 Task: Create a meeting invitation in Outlook for June 27, 2023, from 8:00 AM to 8:30 AM, and insert a text box with the current date.
Action: Mouse moved to (14, 54)
Screenshot: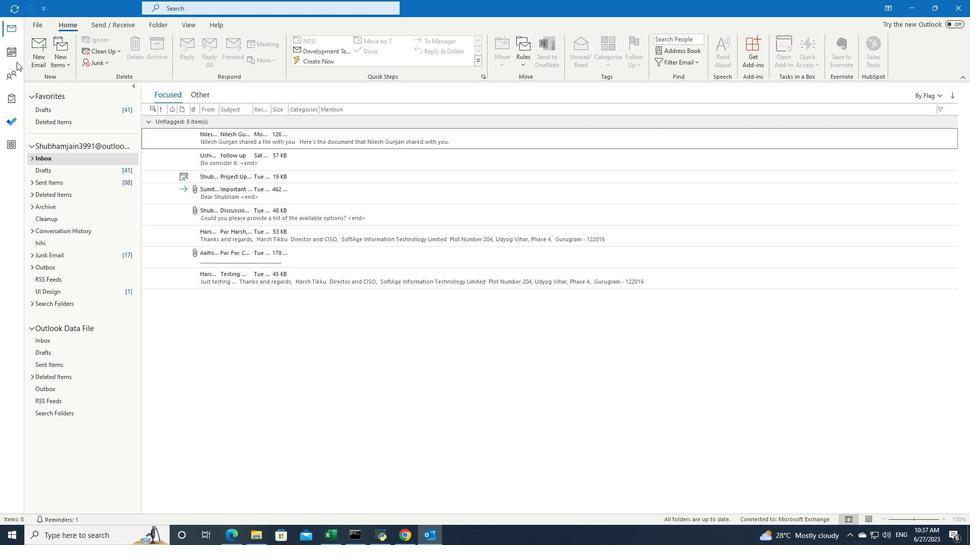 
Action: Mouse pressed left at (14, 54)
Screenshot: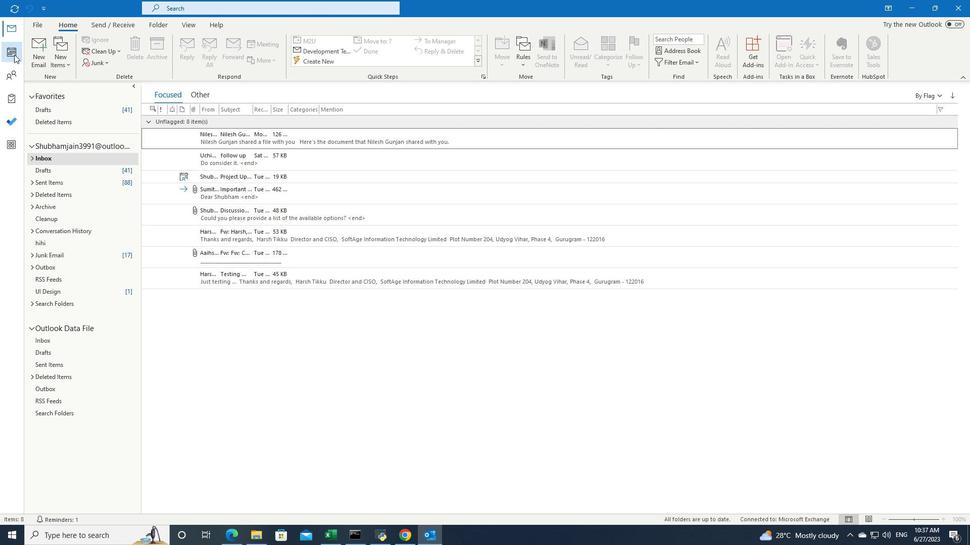 
Action: Mouse moved to (84, 60)
Screenshot: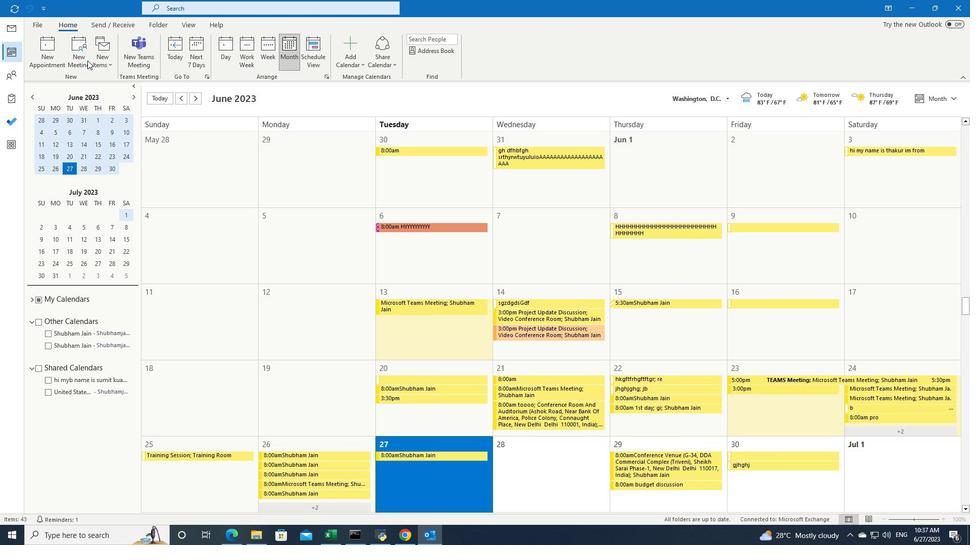 
Action: Mouse pressed left at (84, 60)
Screenshot: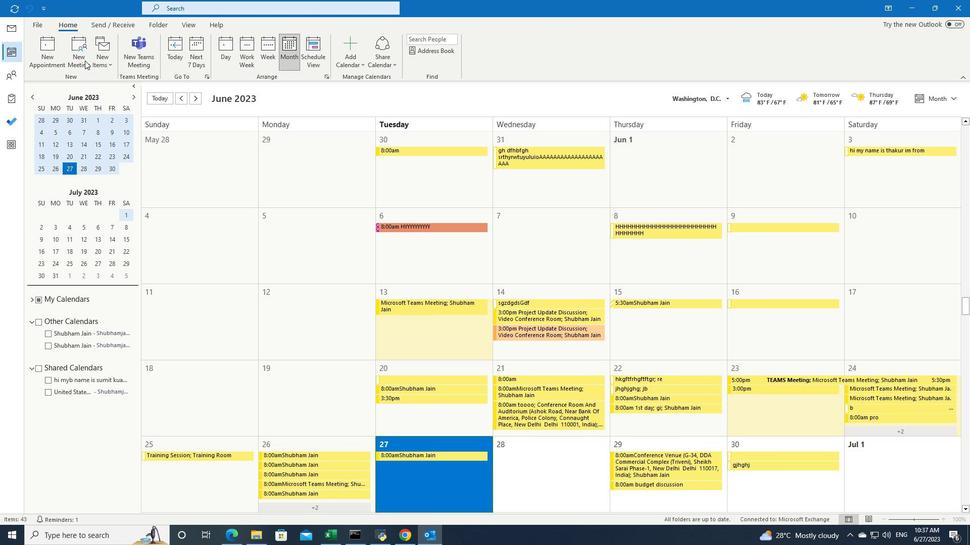 
Action: Mouse moved to (160, 25)
Screenshot: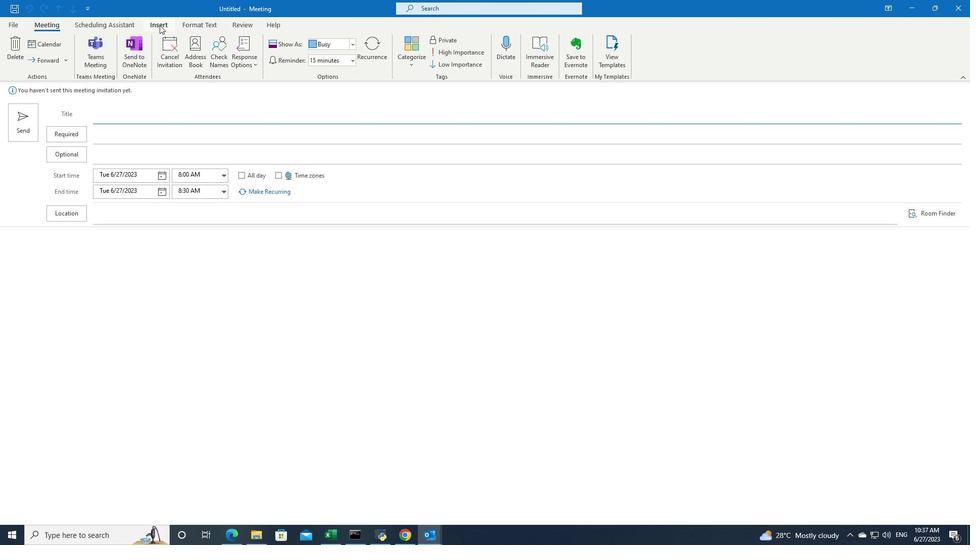 
Action: Mouse pressed left at (160, 25)
Screenshot: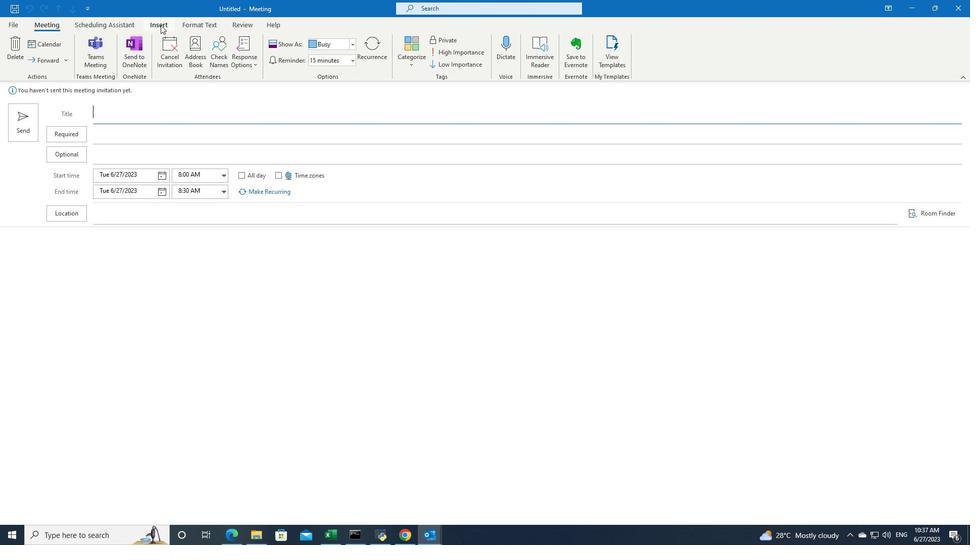 
Action: Mouse moved to (399, 277)
Screenshot: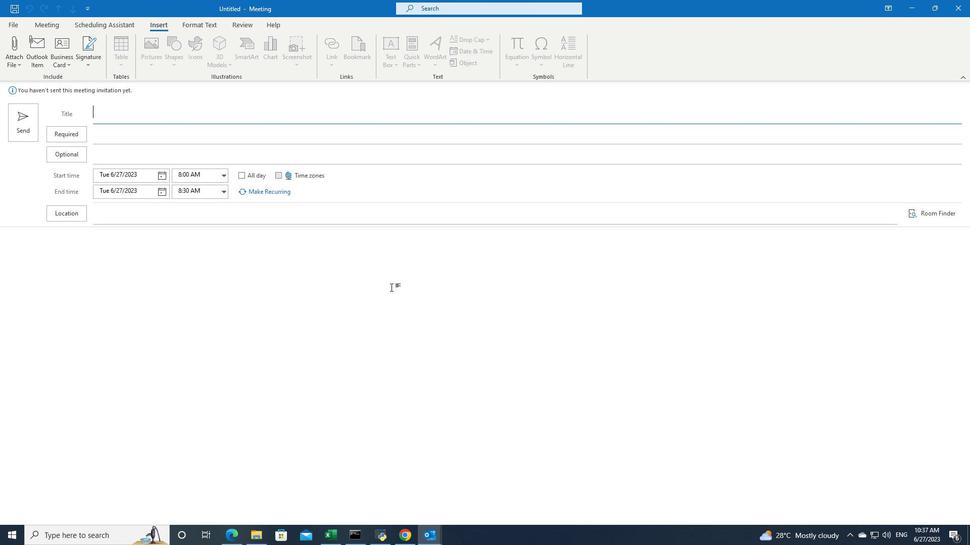 
Action: Mouse pressed left at (399, 277)
Screenshot: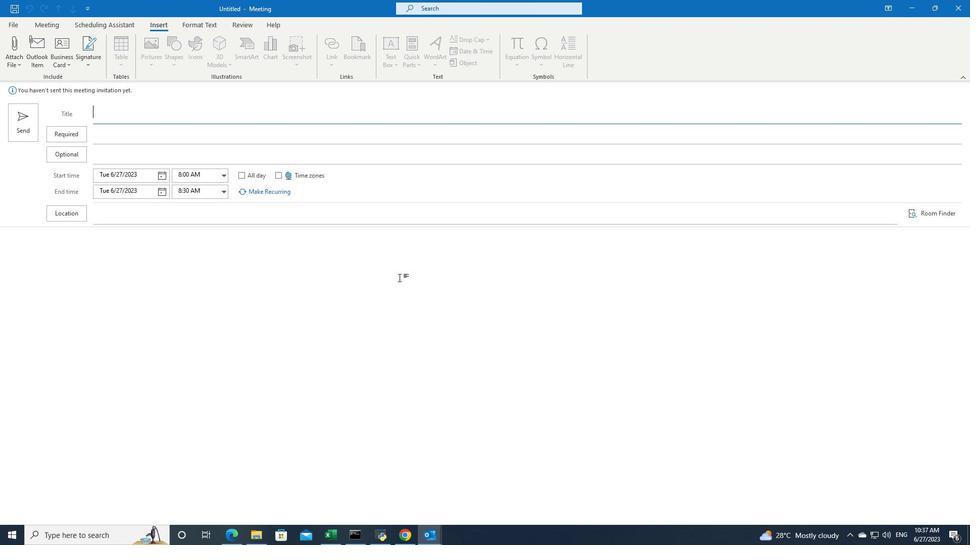 
Action: Mouse moved to (435, 64)
Screenshot: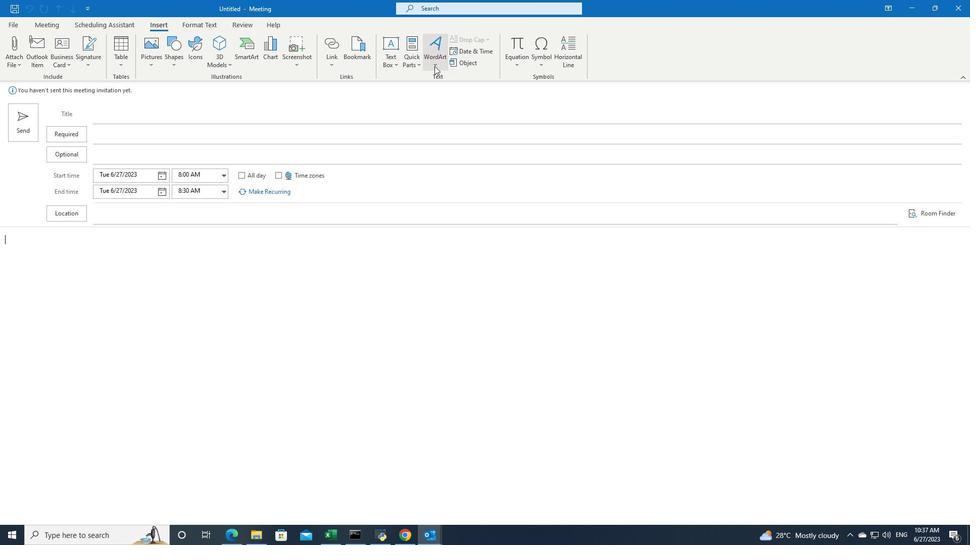 
Action: Mouse pressed left at (435, 64)
Screenshot: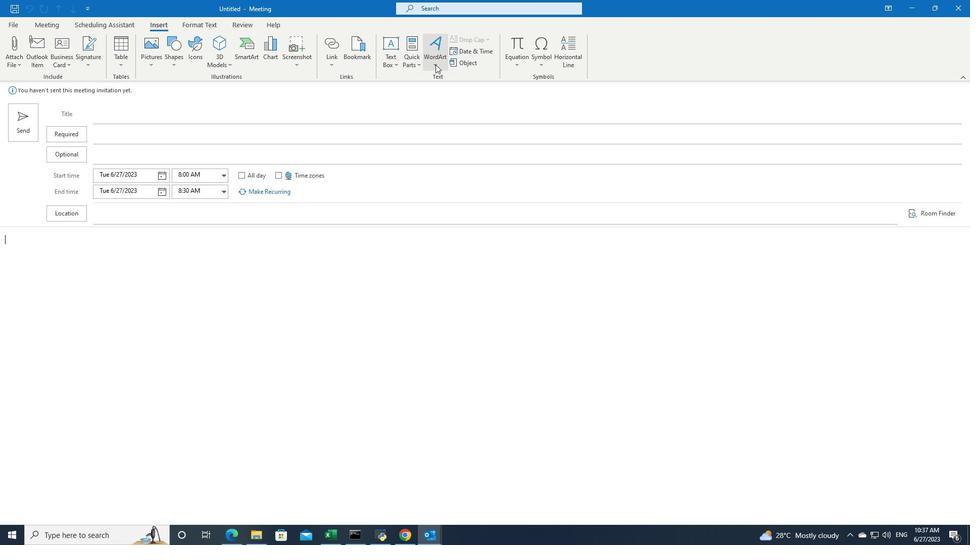 
Action: Mouse moved to (460, 88)
Screenshot: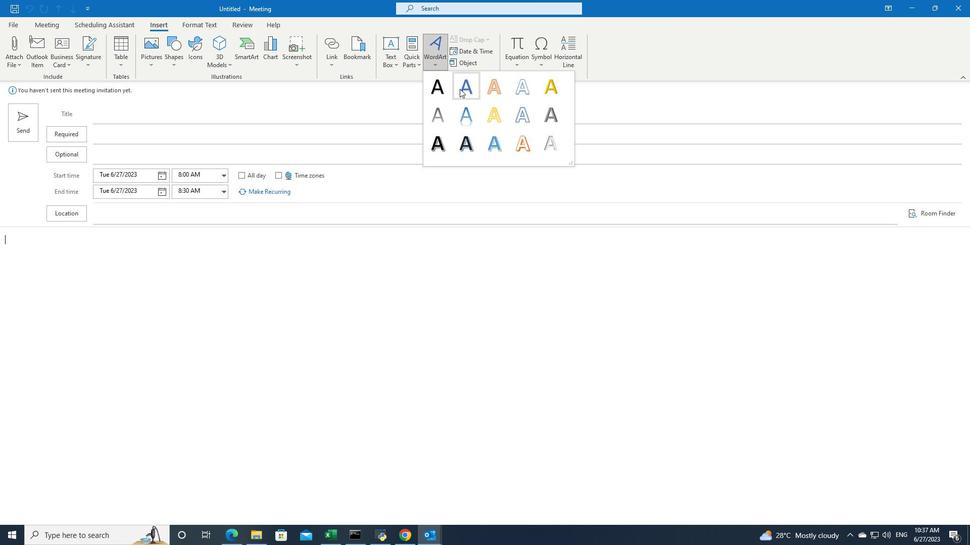 
Action: Mouse pressed left at (460, 88)
Screenshot: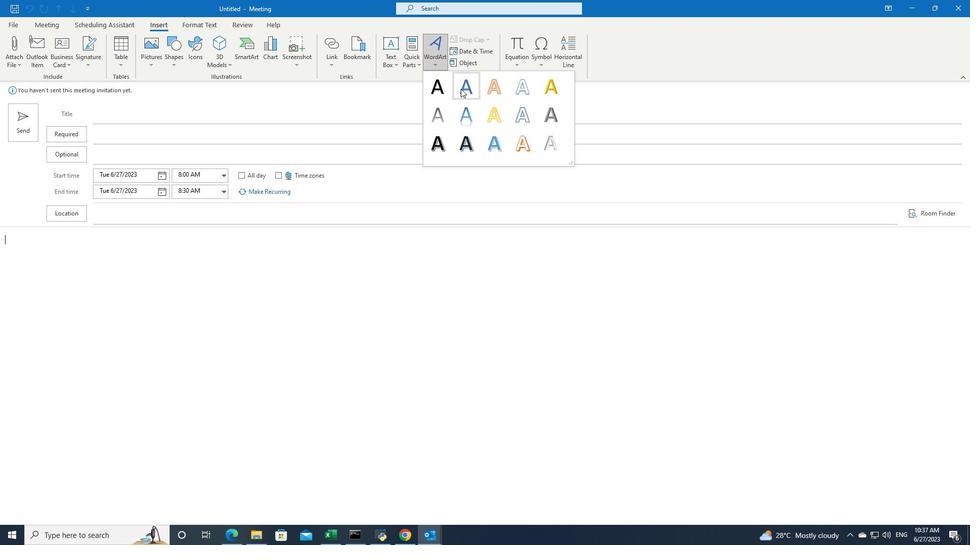 
Action: Mouse moved to (164, 25)
Screenshot: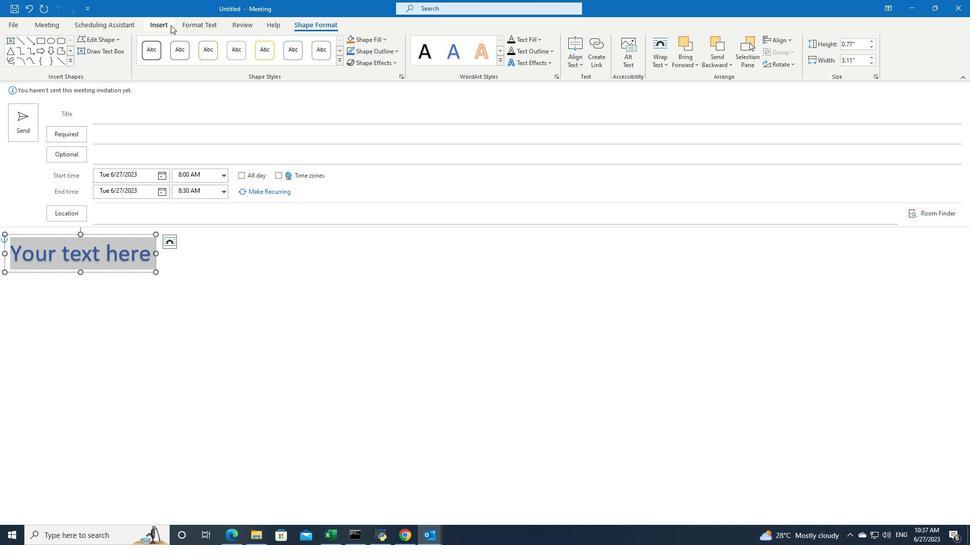 
Action: Mouse pressed left at (164, 25)
Screenshot: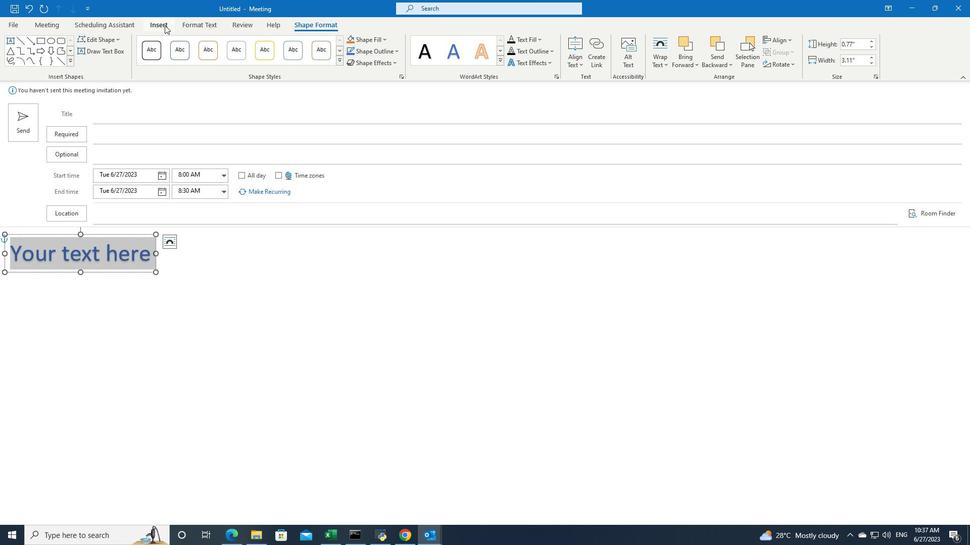 
Action: Mouse moved to (479, 50)
Screenshot: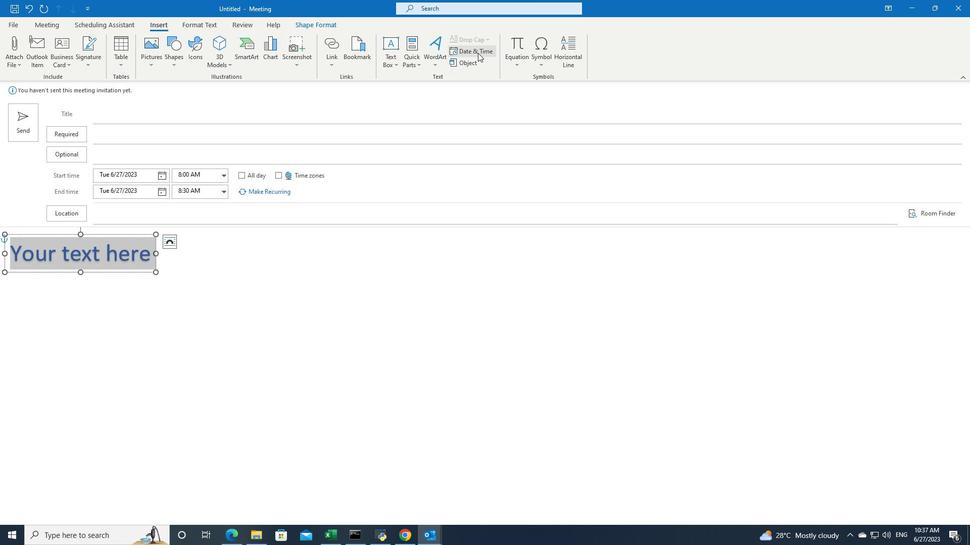 
Action: Mouse pressed left at (479, 50)
Screenshot: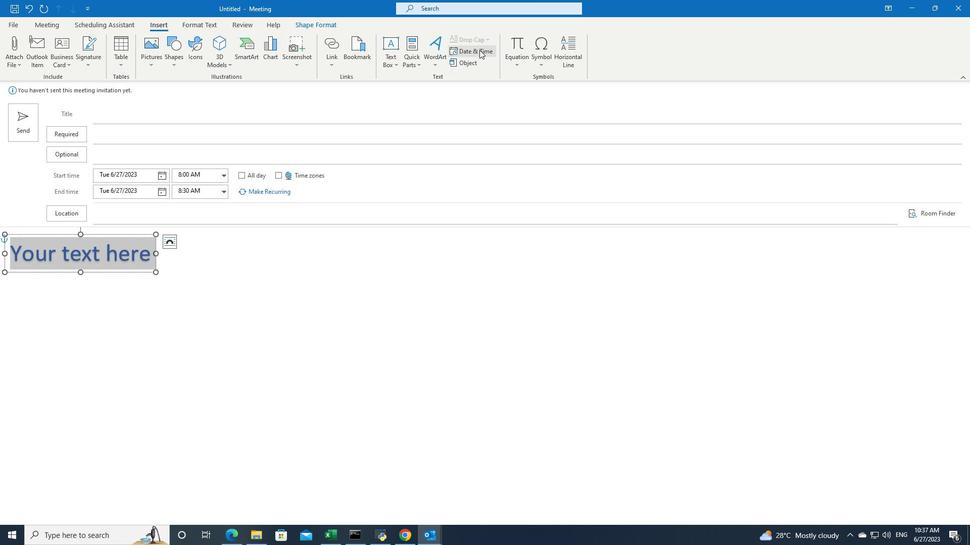 
Action: Mouse moved to (424, 202)
Screenshot: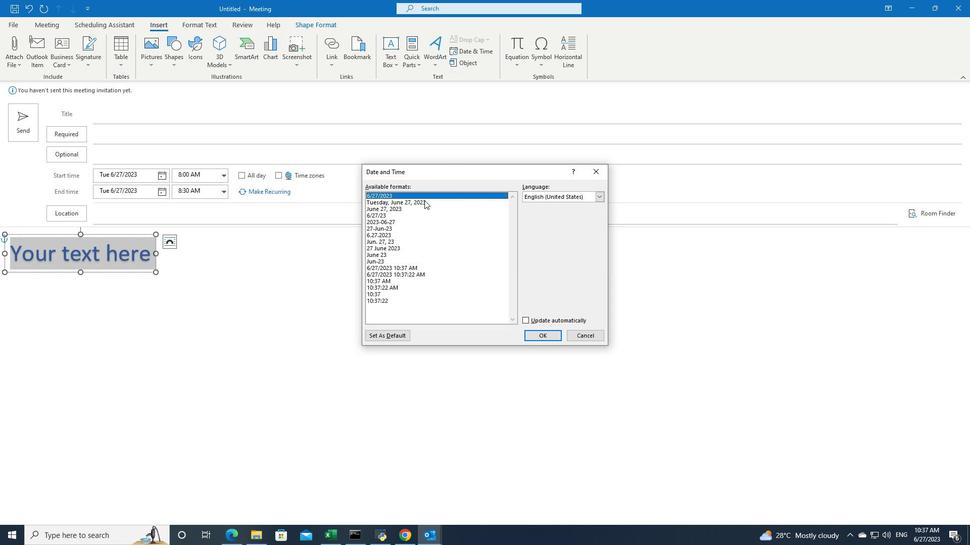 
Action: Mouse pressed left at (424, 202)
Screenshot: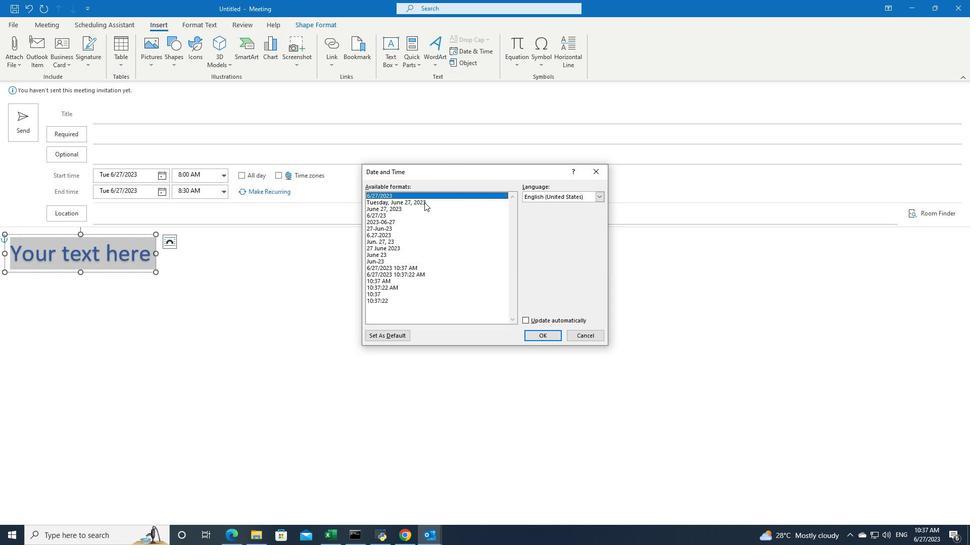 
Action: Mouse moved to (534, 335)
Screenshot: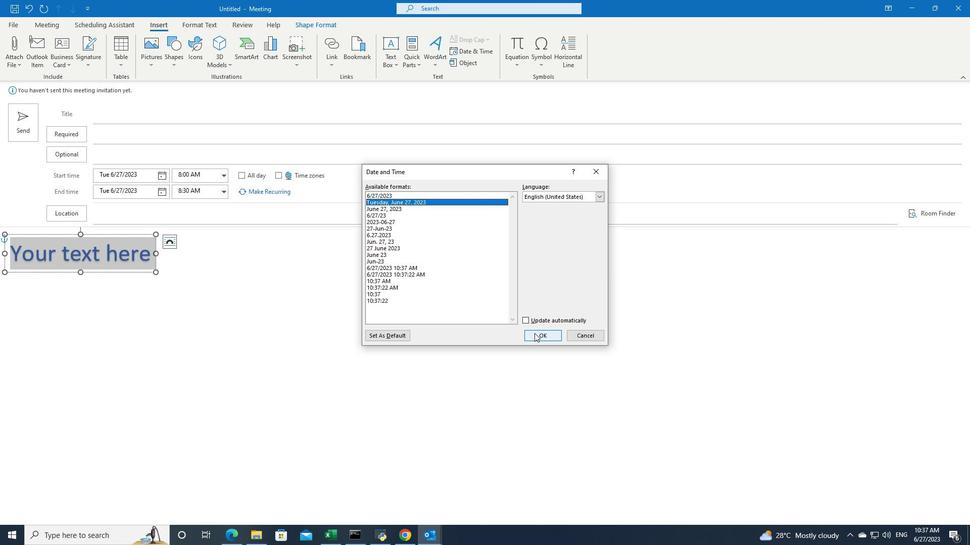 
Action: Mouse pressed left at (534, 335)
Screenshot: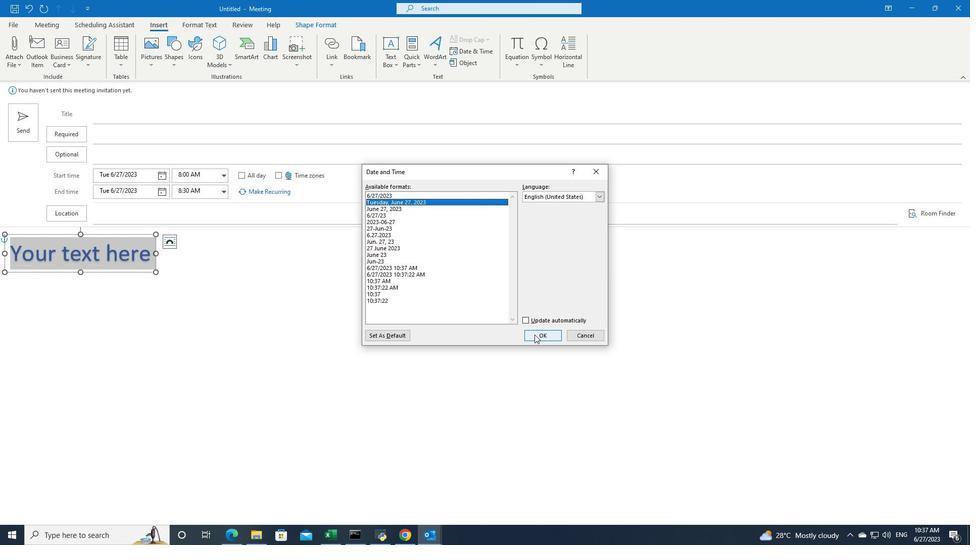 
